 Task: Plan a virtual team-building photography contest for next month on the 12th at 1:30 PM.
Action: Mouse moved to (27, 66)
Screenshot: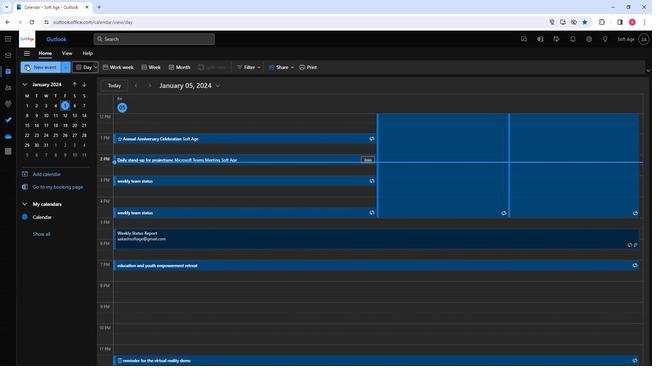 
Action: Mouse pressed left at (27, 66)
Screenshot: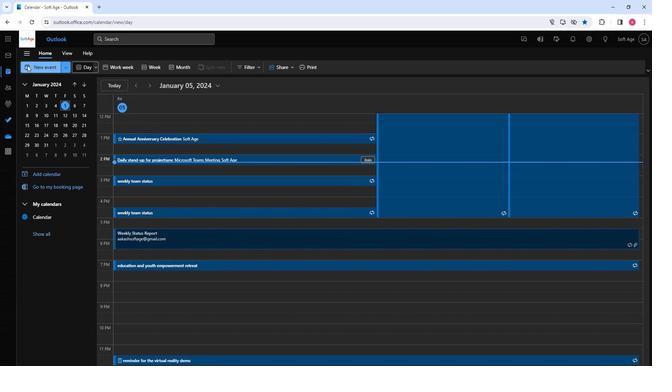 
Action: Mouse moved to (186, 126)
Screenshot: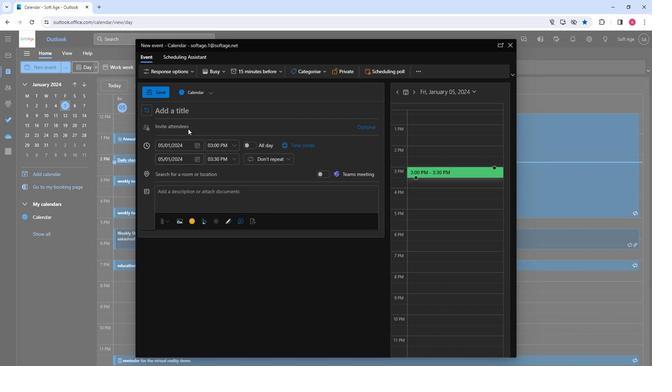 
Action: Key pressed <Key.shift>Virtual<Key.space><Key.shift>Team-<Key.shift>BUilding<Key.backspace><Key.backspace><Key.backspace><Key.backspace><Key.backspace><Key.backspace><Key.backspace>uilding<Key.space><Key.shift>Photography<Key.space><Key.shift>COnt<Key.backspace><Key.backspace><Key.backspace>ontest
Screenshot: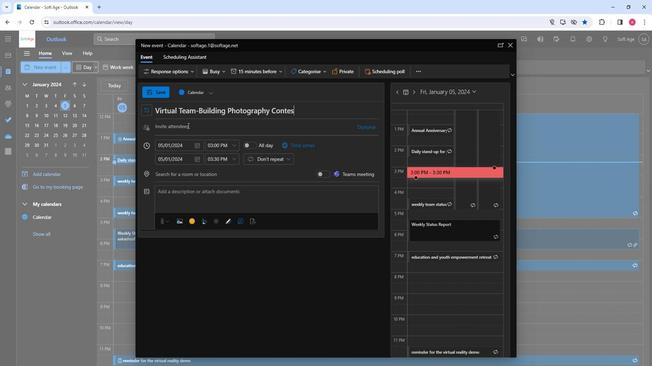 
Action: Mouse moved to (191, 124)
Screenshot: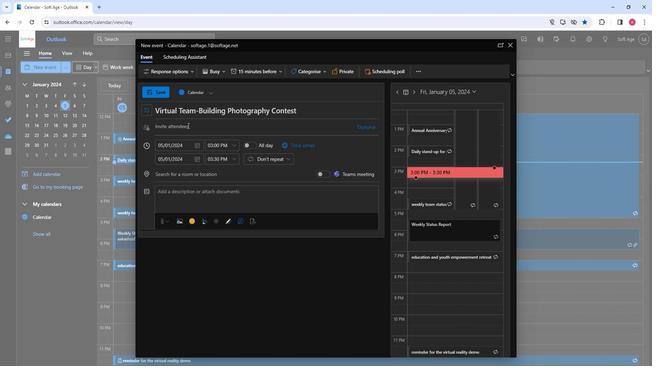 
Action: Mouse pressed left at (191, 124)
Screenshot: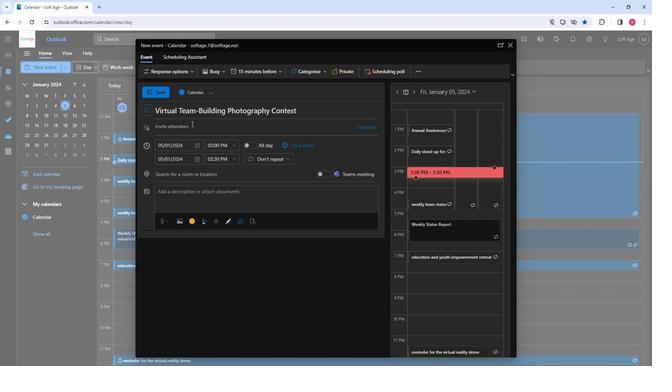 
Action: Key pressed so
Screenshot: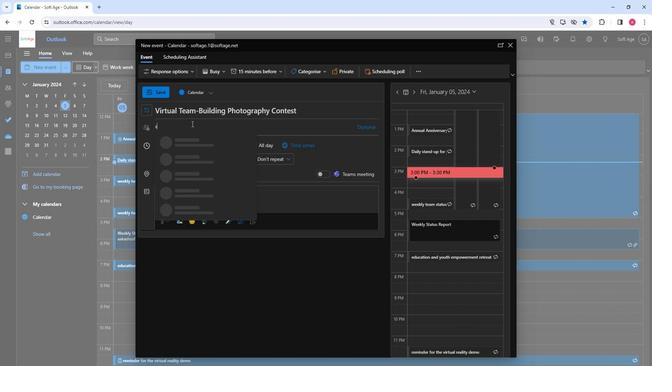
Action: Mouse moved to (184, 155)
Screenshot: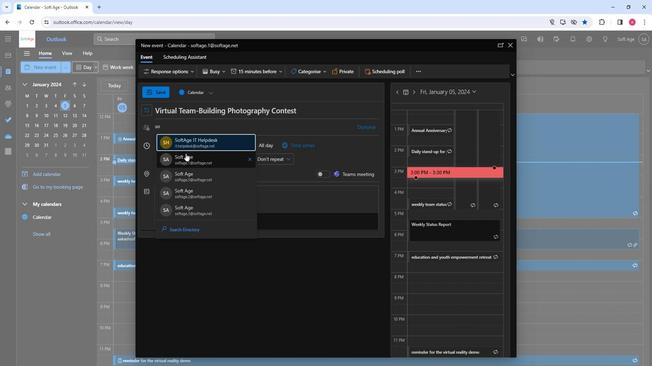 
Action: Mouse pressed left at (184, 155)
Screenshot: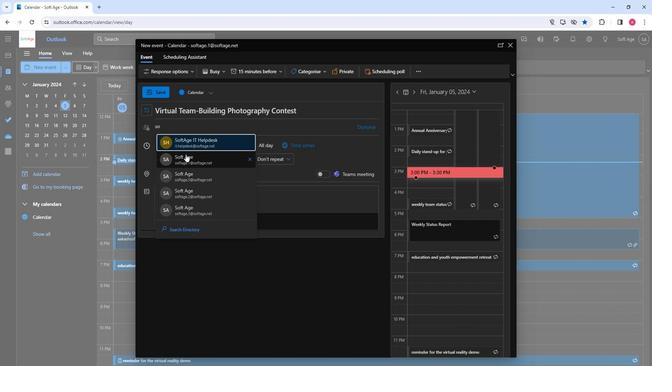 
Action: Key pressed so
Screenshot: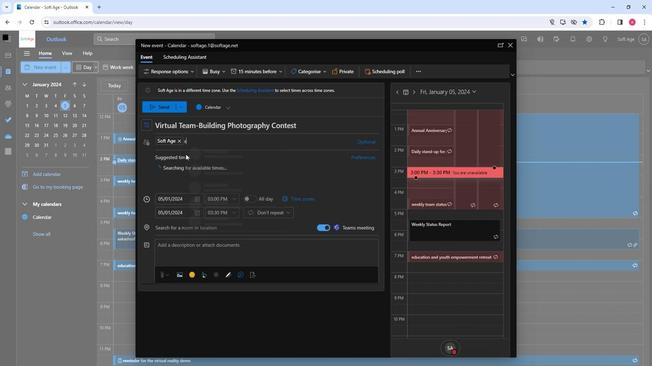 
Action: Mouse moved to (210, 186)
Screenshot: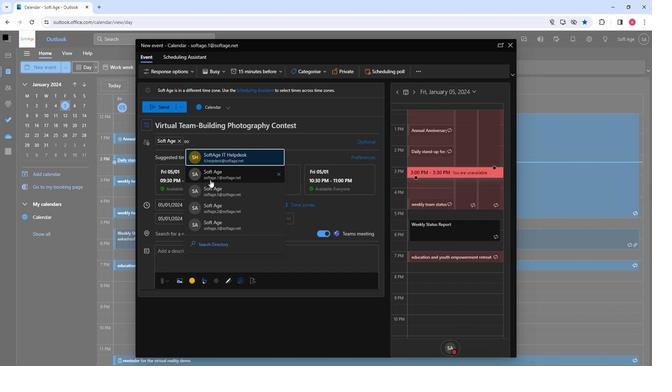 
Action: Mouse pressed left at (210, 186)
Screenshot: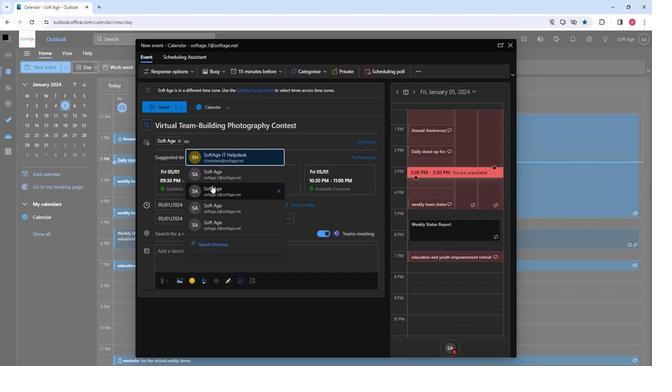 
Action: Mouse moved to (203, 187)
Screenshot: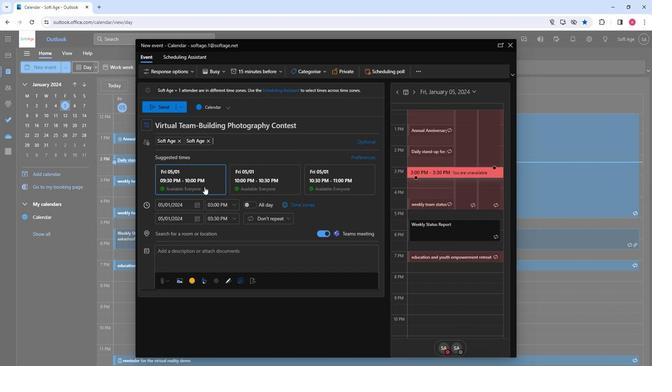 
Action: Key pressed so
Screenshot: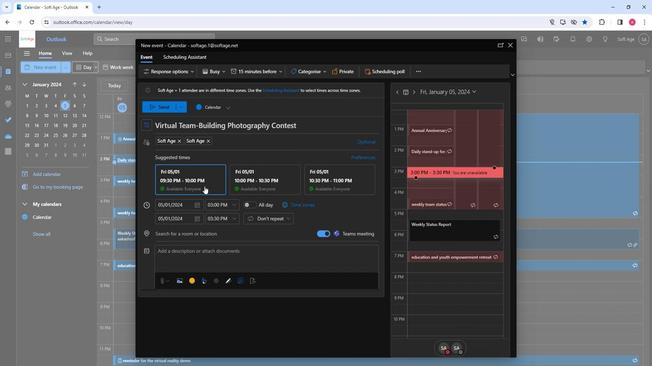 
Action: Mouse moved to (239, 220)
Screenshot: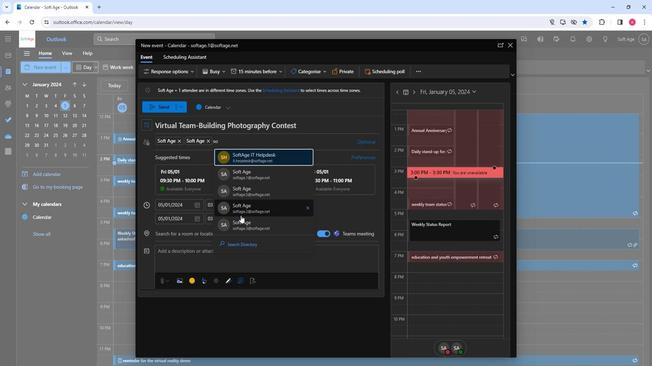 
Action: Mouse pressed left at (239, 220)
Screenshot: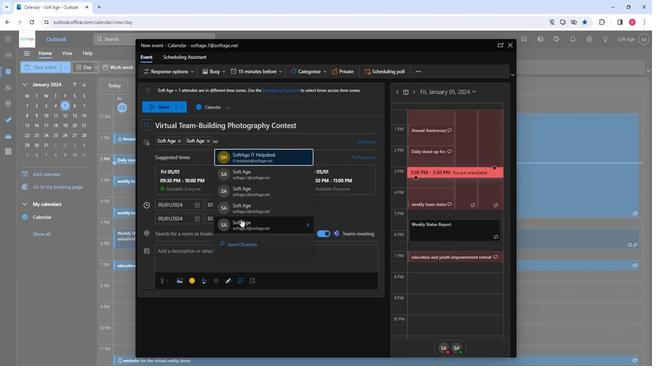
Action: Mouse moved to (198, 206)
Screenshot: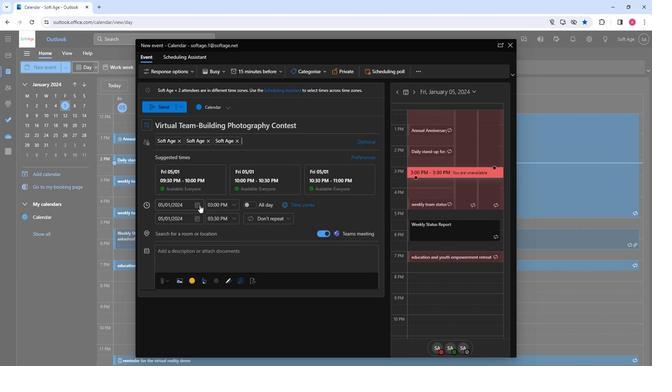 
Action: Mouse pressed left at (198, 206)
Screenshot: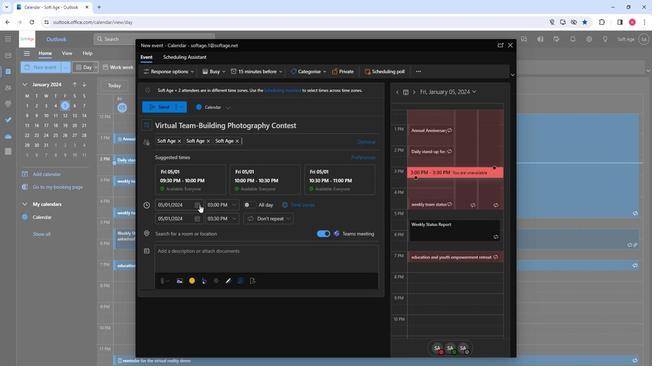 
Action: Mouse moved to (221, 220)
Screenshot: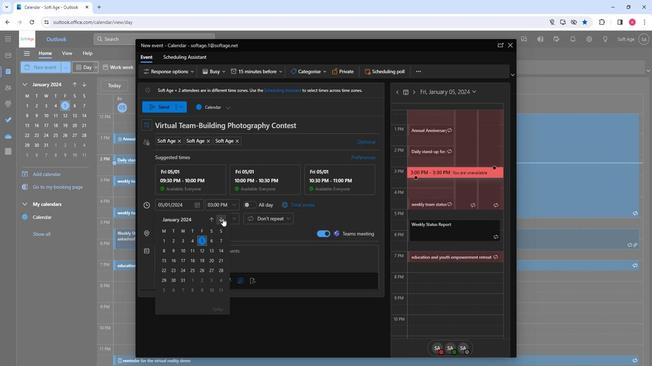 
Action: Mouse pressed left at (221, 220)
Screenshot: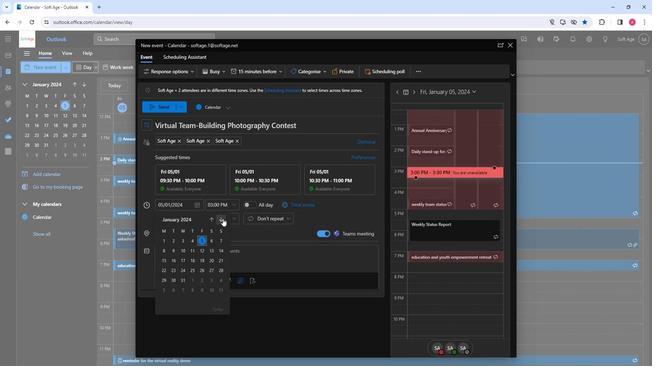 
Action: Mouse moved to (164, 262)
Screenshot: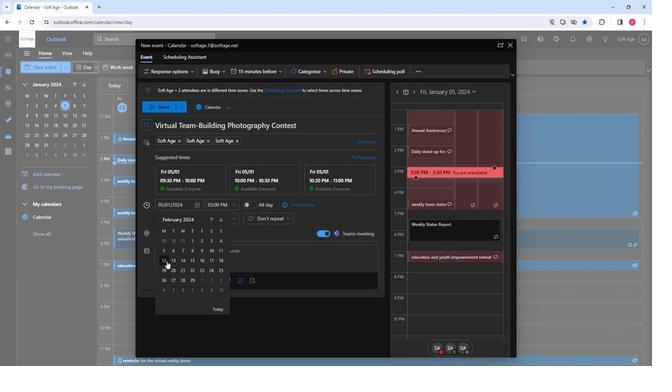
Action: Mouse pressed left at (164, 262)
Screenshot: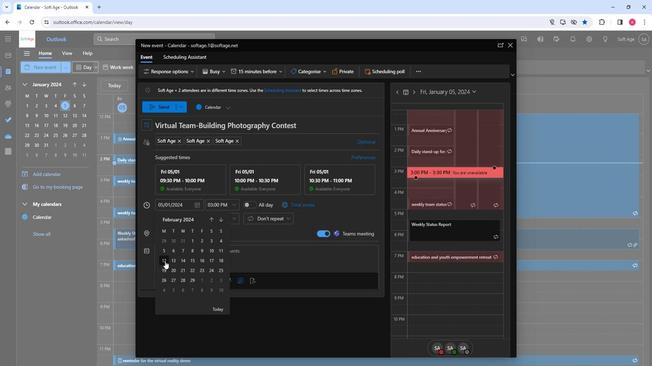 
Action: Mouse moved to (232, 201)
Screenshot: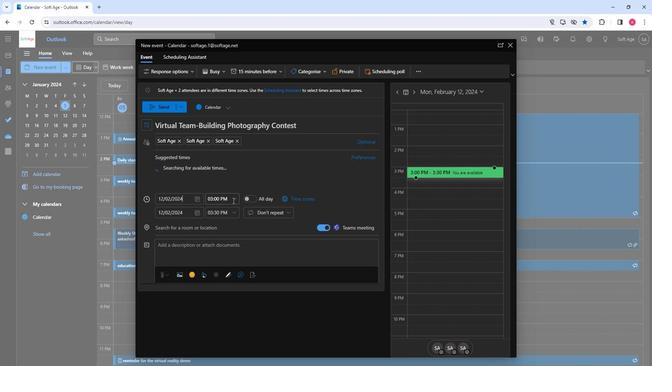 
Action: Mouse pressed left at (232, 201)
Screenshot: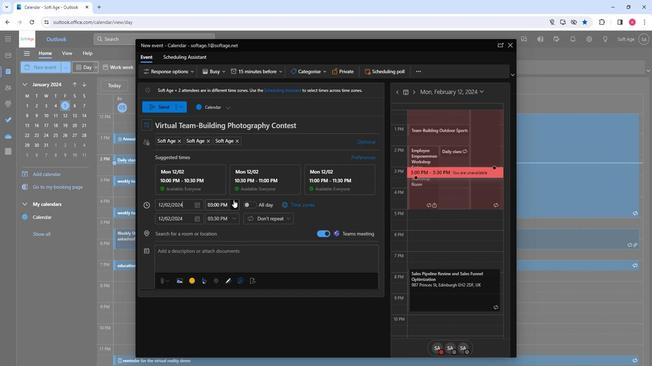
Action: Mouse moved to (225, 217)
Screenshot: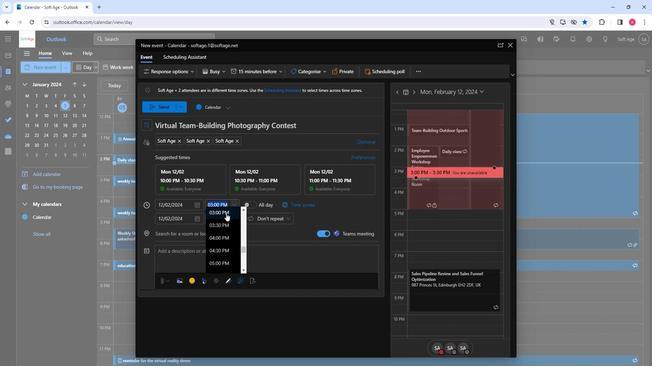 
Action: Mouse scrolled (225, 216) with delta (0, 0)
Screenshot: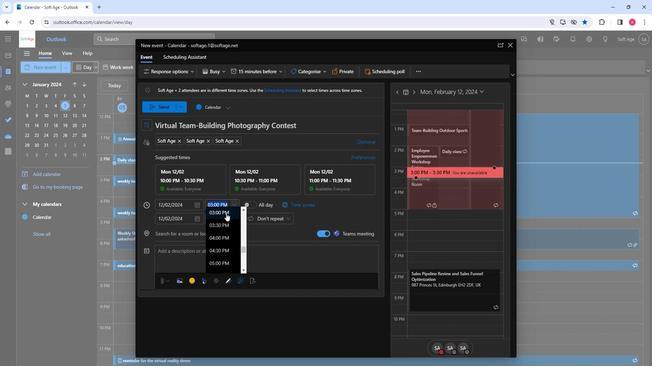 
Action: Mouse moved to (222, 241)
Screenshot: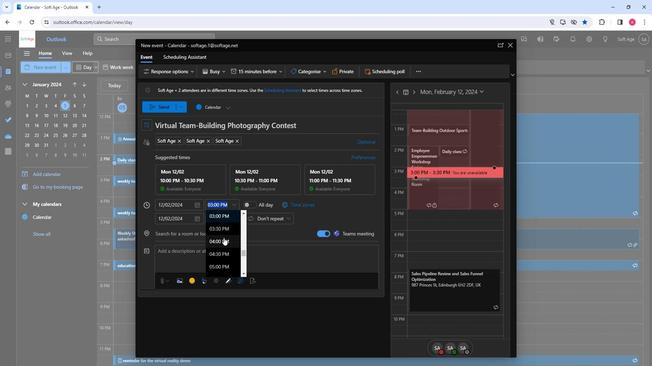 
Action: Mouse scrolled (222, 240) with delta (0, 0)
Screenshot: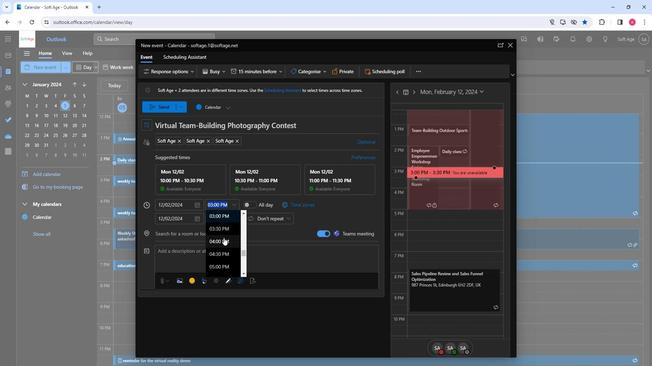 
Action: Mouse moved to (222, 241)
Screenshot: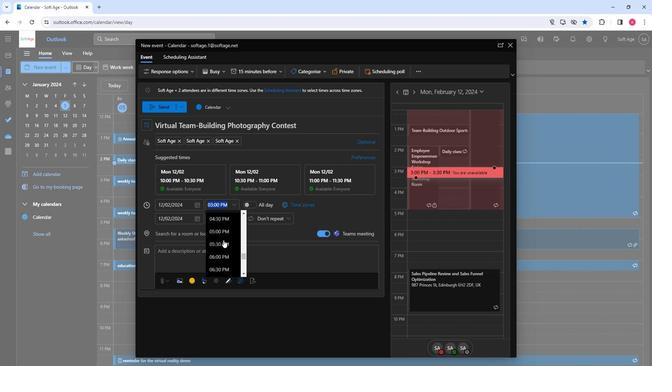 
Action: Mouse scrolled (222, 240) with delta (0, 0)
Screenshot: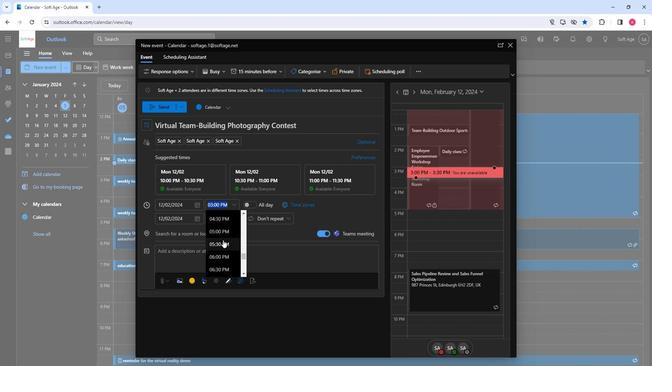
Action: Mouse moved to (221, 240)
Screenshot: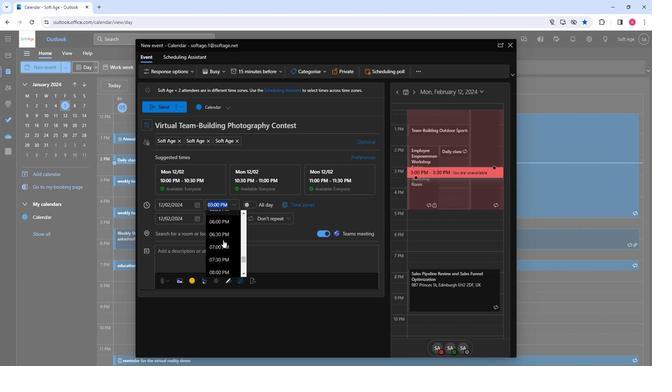 
Action: Mouse scrolled (221, 240) with delta (0, 0)
Screenshot: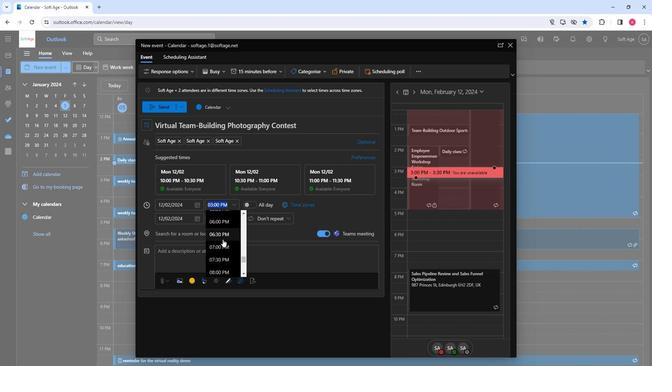 
Action: Mouse scrolled (221, 240) with delta (0, 0)
Screenshot: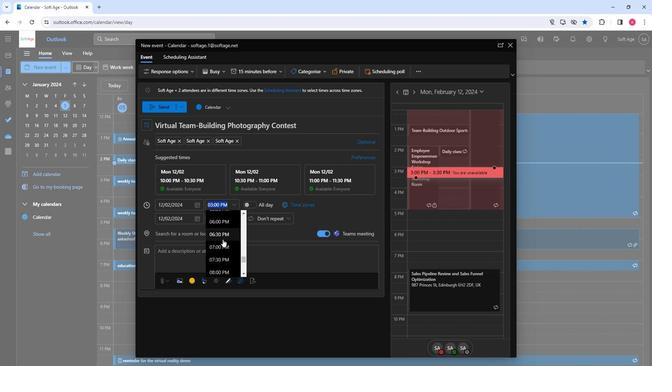 
Action: Mouse scrolled (221, 240) with delta (0, 0)
Screenshot: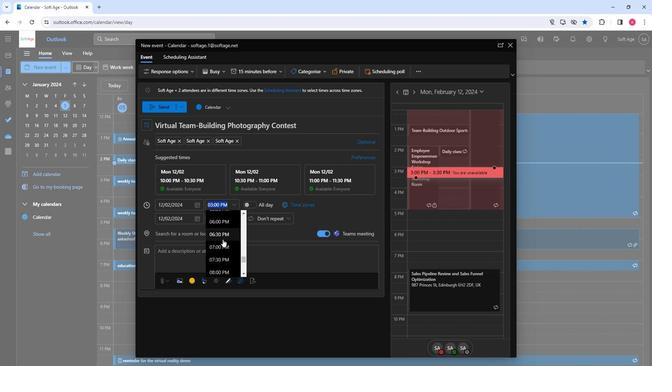 
Action: Mouse scrolled (221, 240) with delta (0, 0)
Screenshot: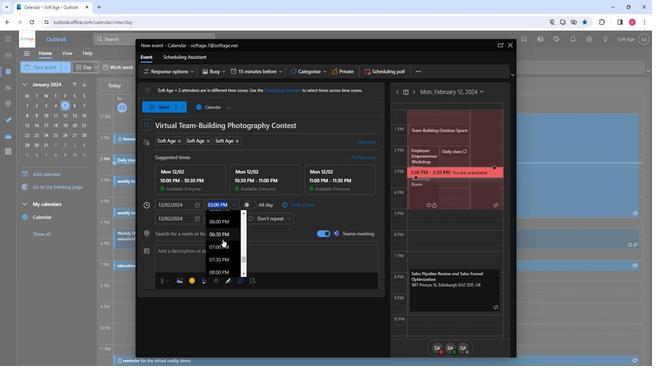 
Action: Mouse scrolled (221, 240) with delta (0, 0)
Screenshot: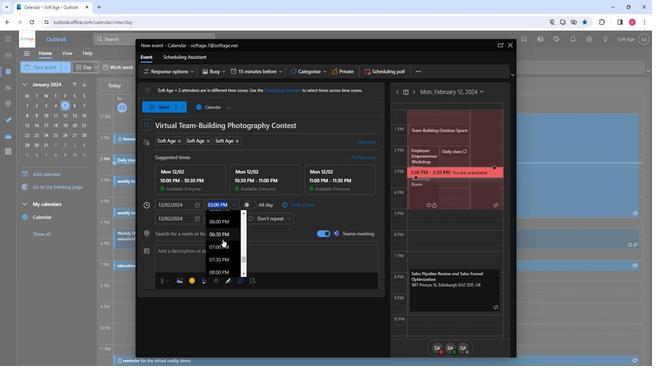 
Action: Mouse scrolled (221, 240) with delta (0, 0)
Screenshot: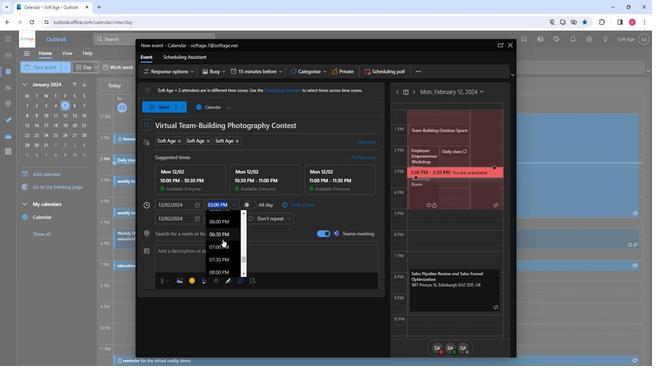 
Action: Mouse scrolled (221, 240) with delta (0, 0)
Screenshot: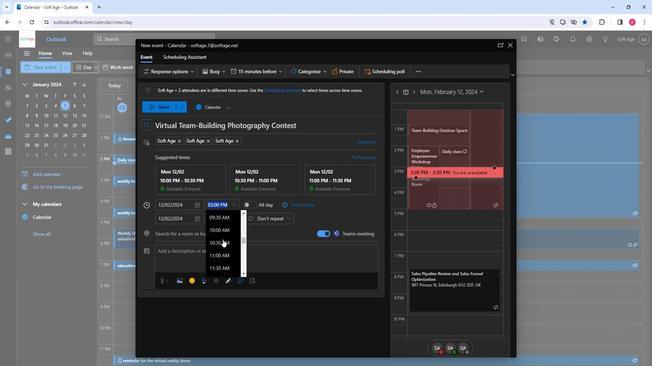 
Action: Mouse moved to (220, 237)
Screenshot: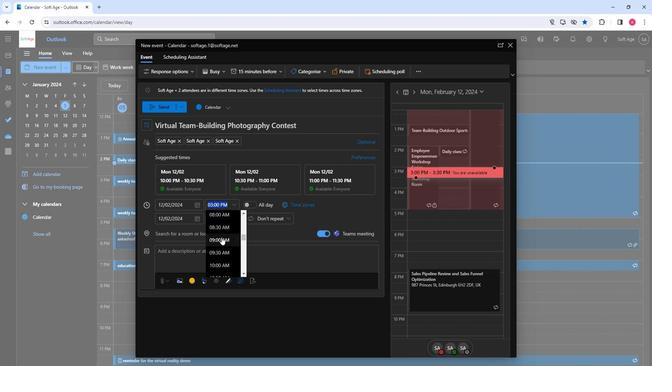 
Action: Mouse scrolled (220, 237) with delta (0, 0)
Screenshot: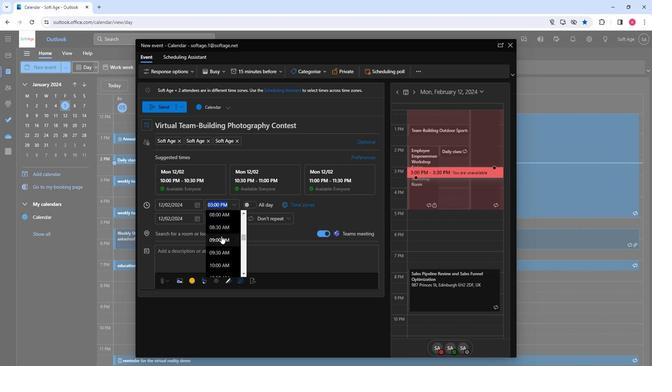 
Action: Mouse scrolled (220, 237) with delta (0, 0)
Screenshot: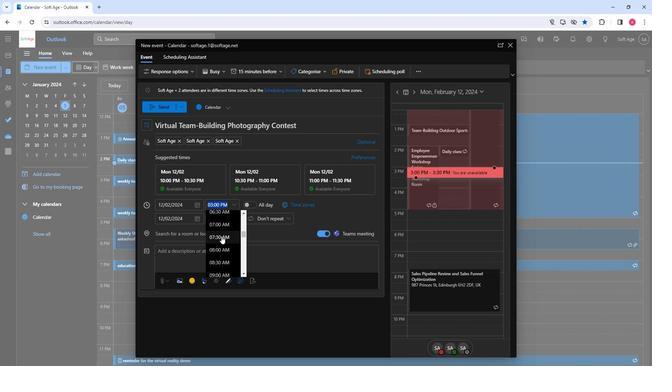 
Action: Mouse moved to (220, 237)
Screenshot: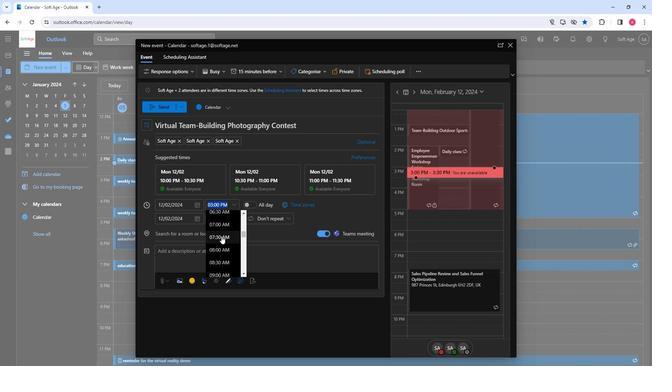 
Action: Mouse scrolled (220, 236) with delta (0, 0)
Screenshot: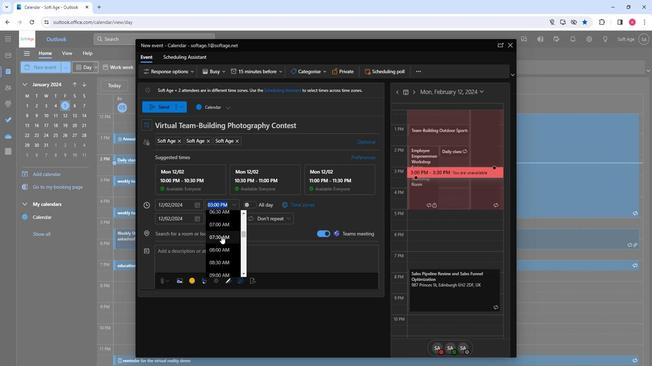 
Action: Mouse scrolled (220, 236) with delta (0, 0)
Screenshot: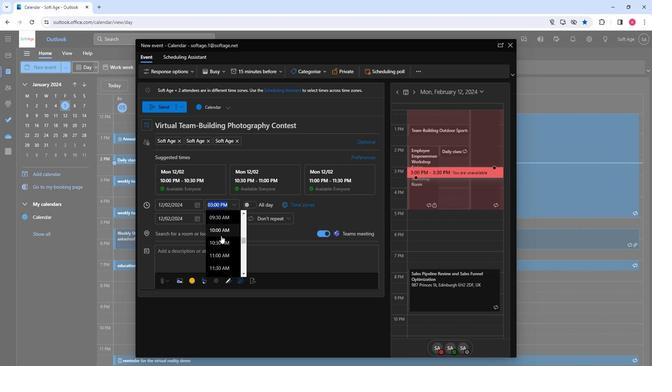 
Action: Mouse scrolled (220, 236) with delta (0, 0)
Screenshot: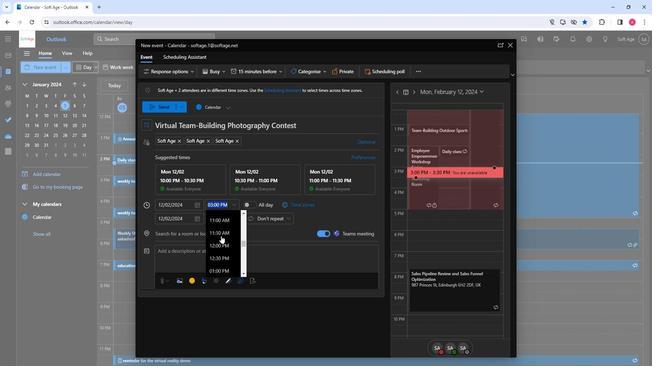 
Action: Mouse scrolled (220, 236) with delta (0, 0)
Screenshot: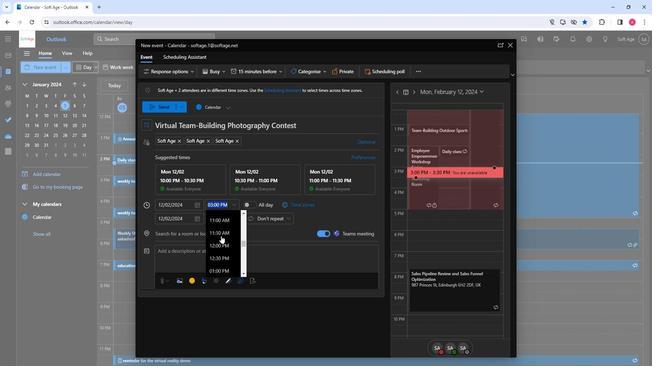 
Action: Mouse moved to (220, 214)
Screenshot: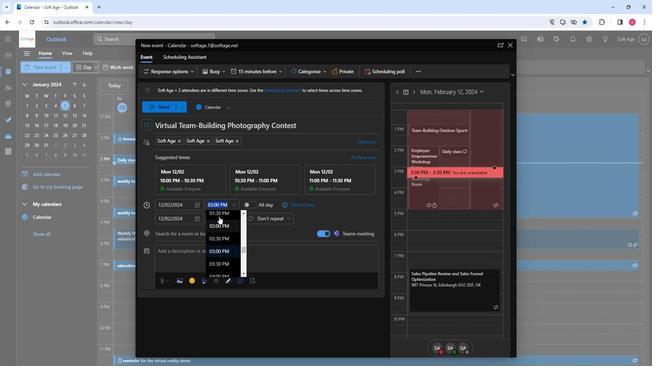 
Action: Mouse pressed left at (220, 214)
Screenshot: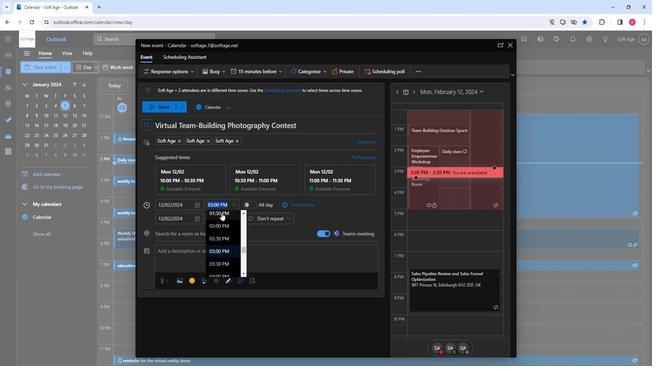 
Action: Mouse moved to (195, 239)
Screenshot: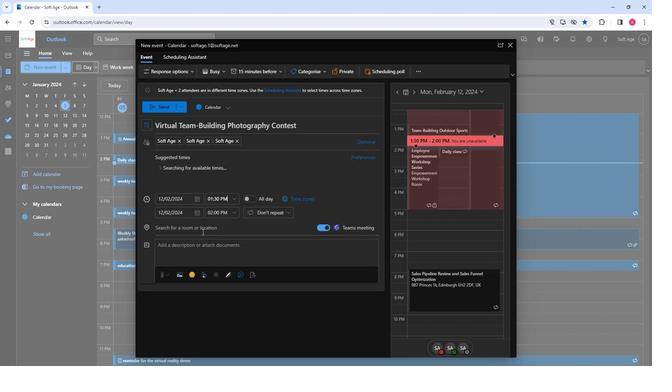 
Action: Mouse pressed left at (195, 239)
Screenshot: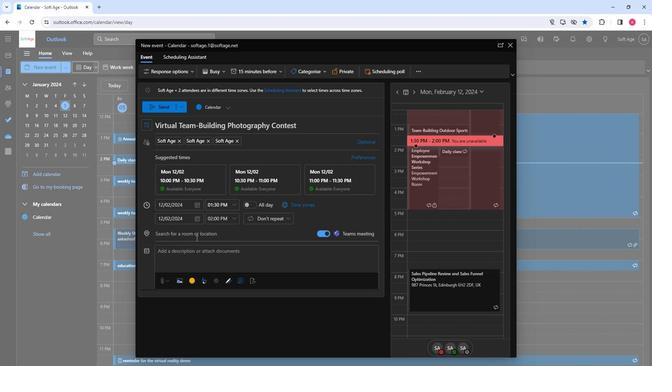 
Action: Mouse moved to (182, 330)
Screenshot: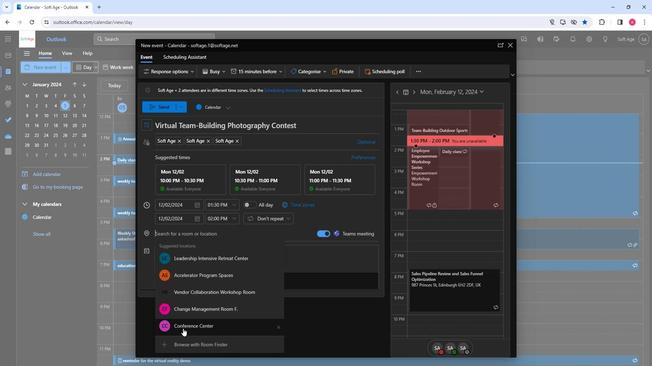 
Action: Mouse pressed left at (182, 330)
Screenshot: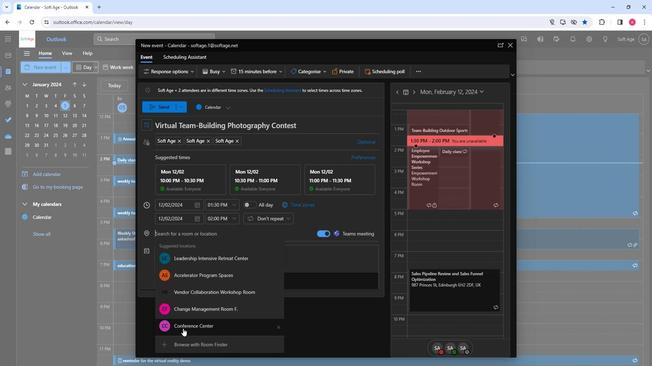 
Action: Mouse moved to (200, 258)
Screenshot: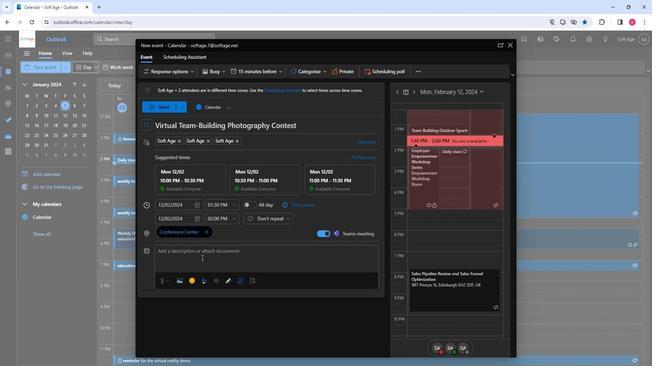 
Action: Mouse pressed left at (200, 258)
Screenshot: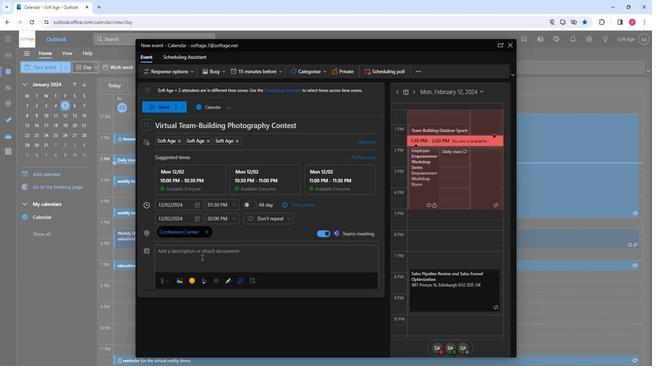 
Action: Key pressed <Key.shift>Capture<Key.space>the<Key.space>spirit<Key.space>of<Key.space>unity<Key.space>in<Key.space>our<Key.space>virtual<Key.space>team-building<Key.space>photography<Key.space>contest<Key.space>next<Key.space>month<Key.shift>!<Key.space><Key.shift>Ignite<Key.space>creativity,<Key.space>foster<Key.space>connection,<Key.space>and<Key.space>celebrate<Key.space>diverse<Key.space>perspectives<Key.space>through<Key.space>an<Key.space>engaging<Key.space>and<Key.space>visually<Key.space>inspiring<Key.space>online<Key.space>competition.
Screenshot: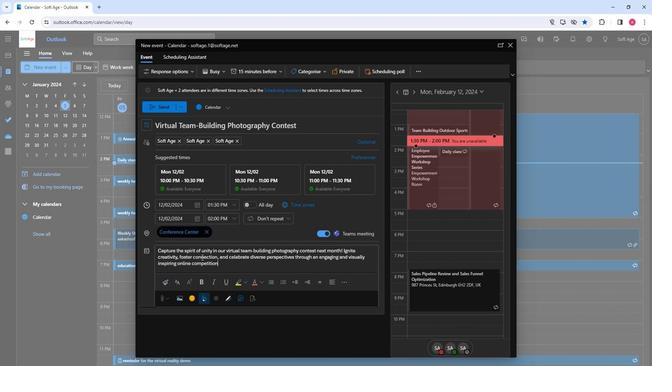 
Action: Mouse moved to (236, 256)
Screenshot: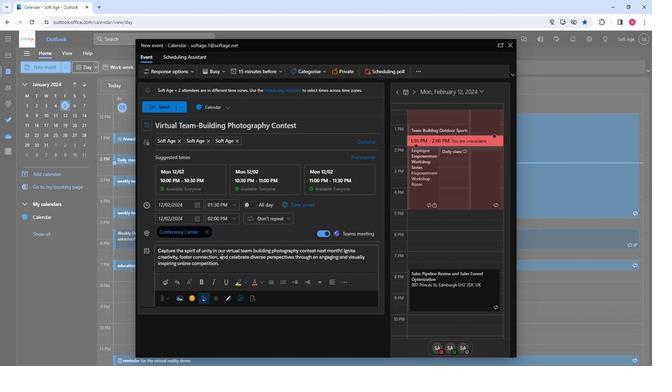 
Action: Mouse pressed left at (236, 256)
Screenshot: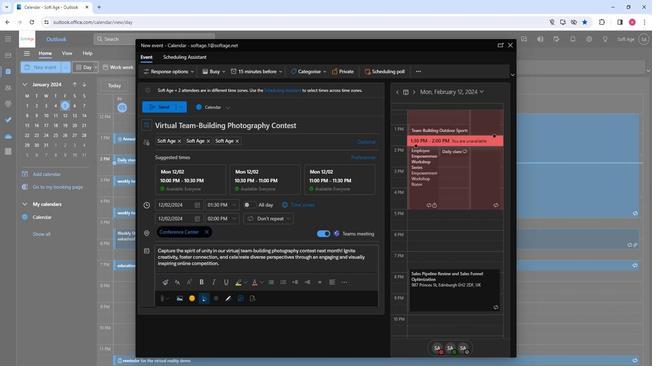 
Action: Mouse pressed left at (236, 256)
Screenshot: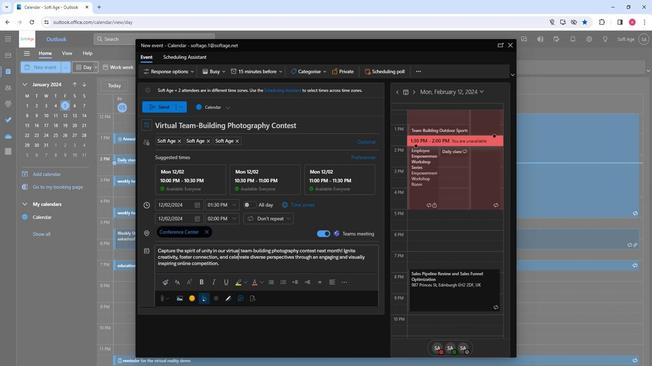 
Action: Mouse moved to (236, 256)
Screenshot: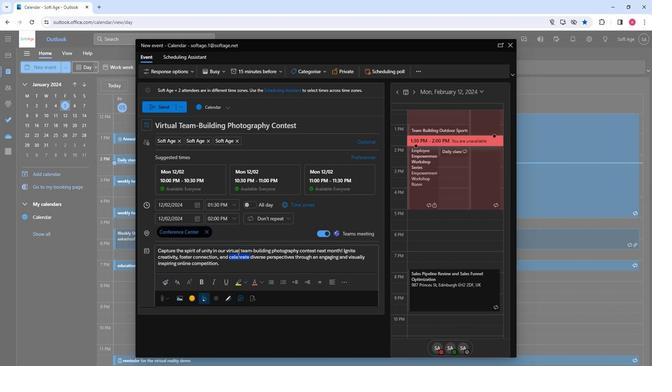 
Action: Mouse pressed left at (236, 256)
Screenshot: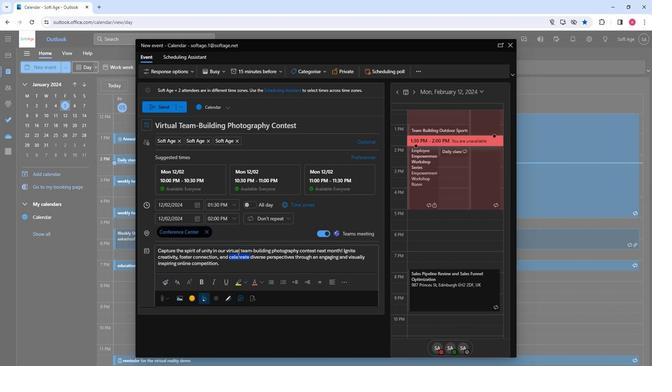 
Action: Mouse moved to (175, 284)
Screenshot: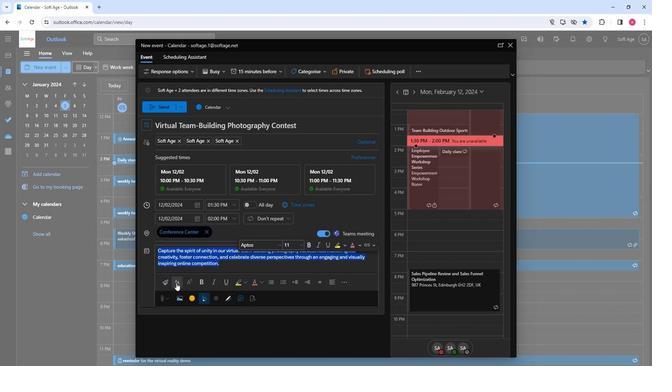 
Action: Mouse pressed left at (175, 284)
Screenshot: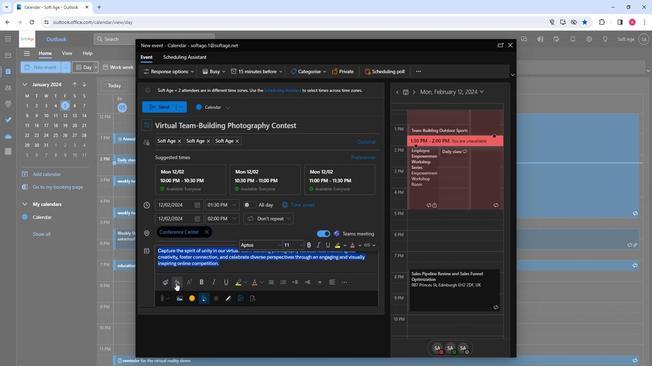 
Action: Mouse moved to (208, 244)
Screenshot: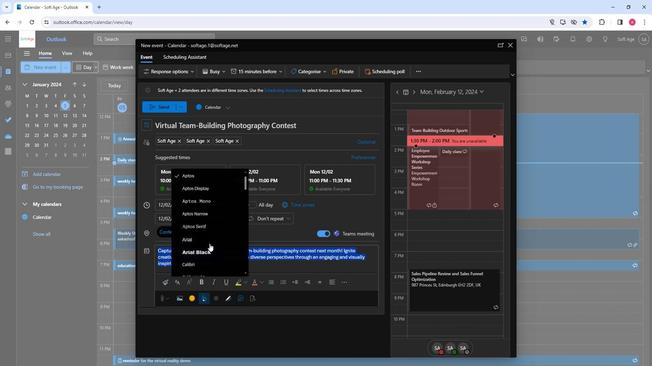 
Action: Mouse scrolled (208, 244) with delta (0, 0)
Screenshot: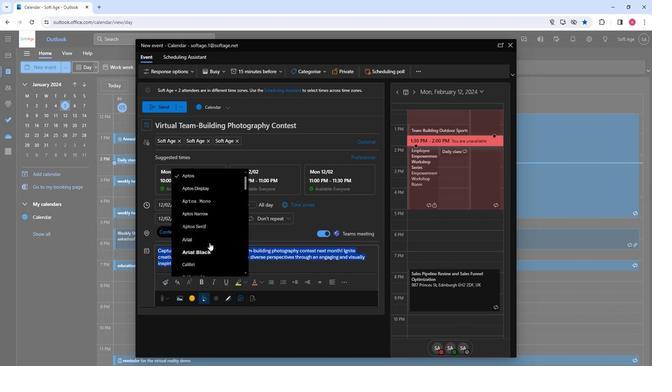 
Action: Mouse scrolled (208, 244) with delta (0, 0)
Screenshot: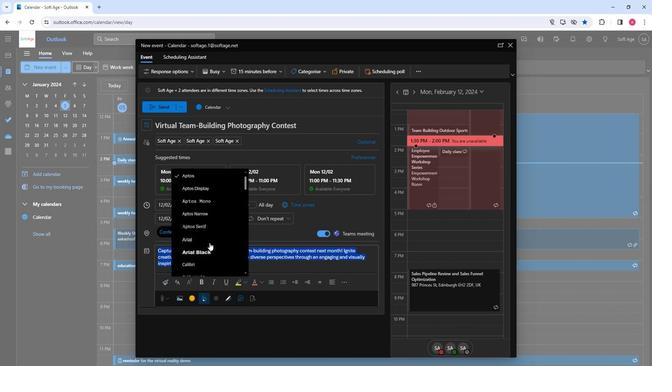 
Action: Mouse scrolled (208, 244) with delta (0, 0)
Screenshot: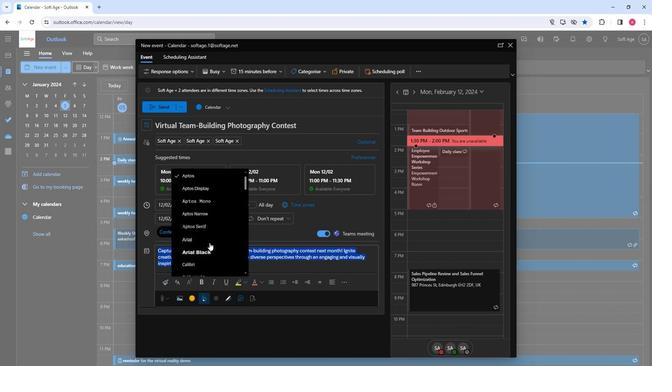 
Action: Mouse moved to (198, 248)
Screenshot: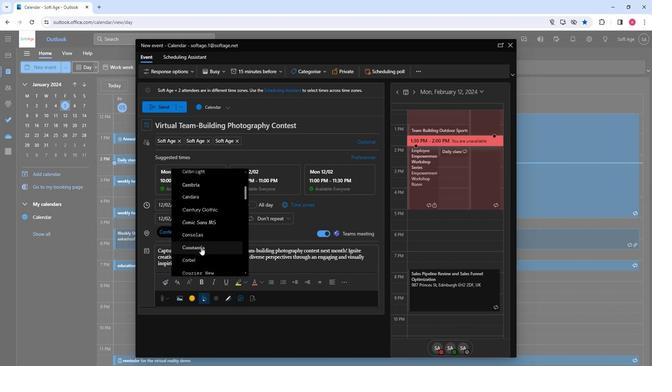 
Action: Mouse pressed left at (198, 248)
Screenshot: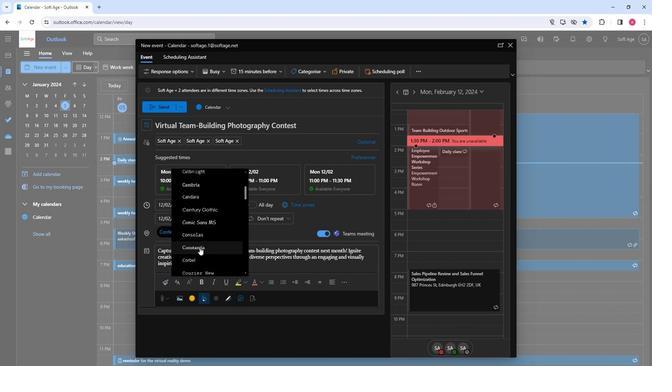 
Action: Mouse moved to (210, 281)
Screenshot: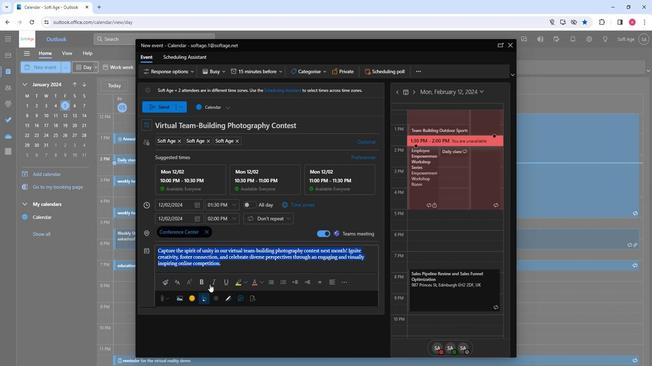 
Action: Mouse pressed left at (210, 281)
Screenshot: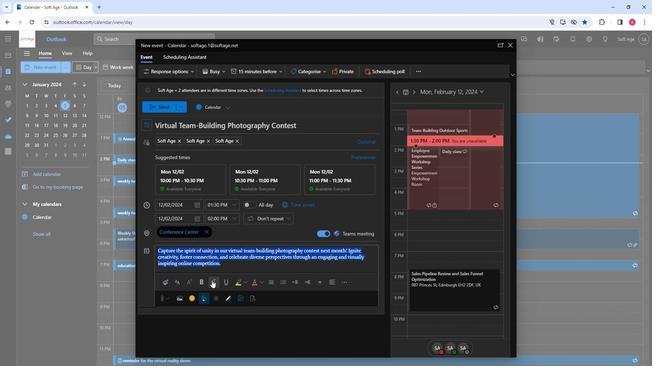 
Action: Mouse moved to (244, 282)
Screenshot: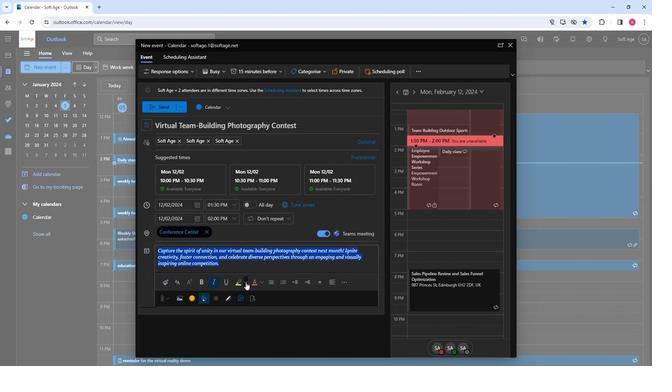 
Action: Mouse pressed left at (244, 282)
Screenshot: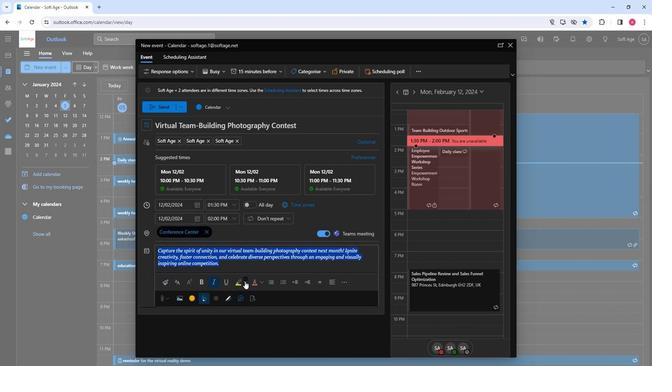 
Action: Mouse moved to (248, 298)
Screenshot: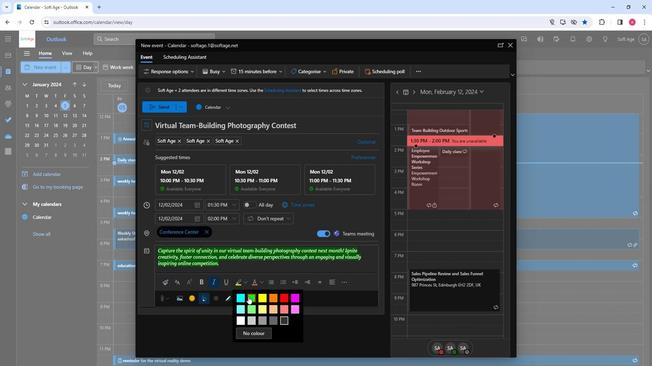 
Action: Mouse pressed left at (248, 298)
Screenshot: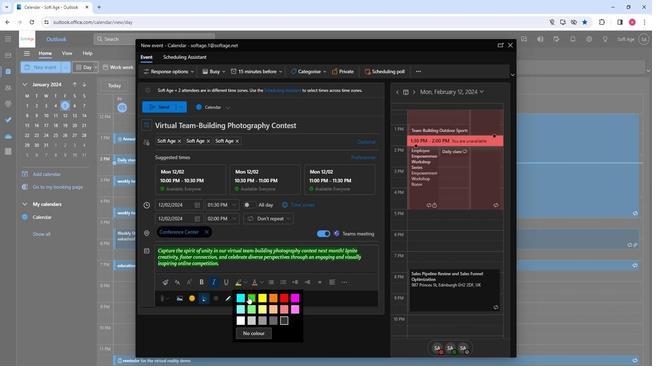 
Action: Mouse moved to (307, 283)
Screenshot: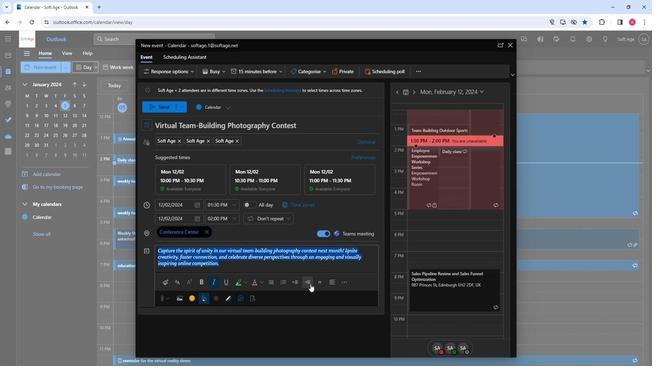 
Action: Mouse pressed left at (307, 283)
Screenshot: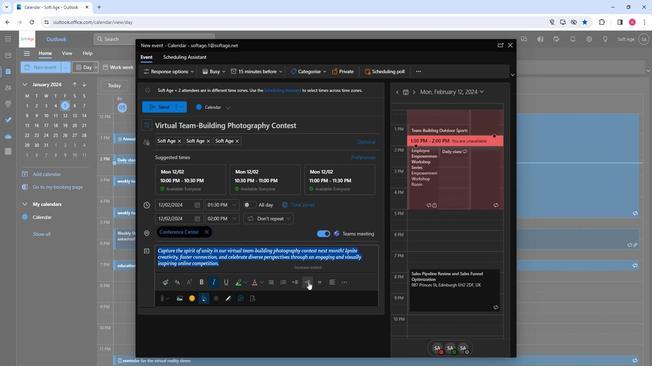 
Action: Mouse moved to (285, 268)
Screenshot: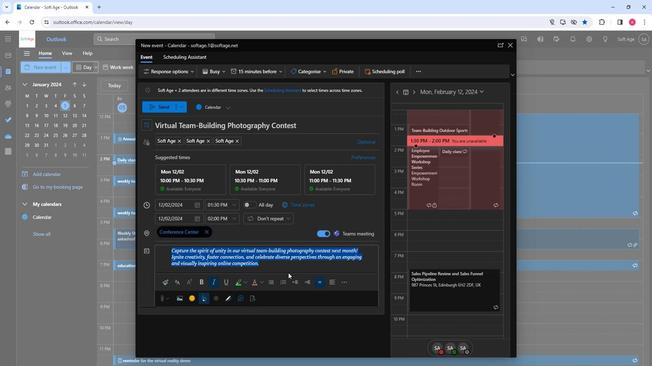 
Action: Mouse pressed left at (285, 268)
Screenshot: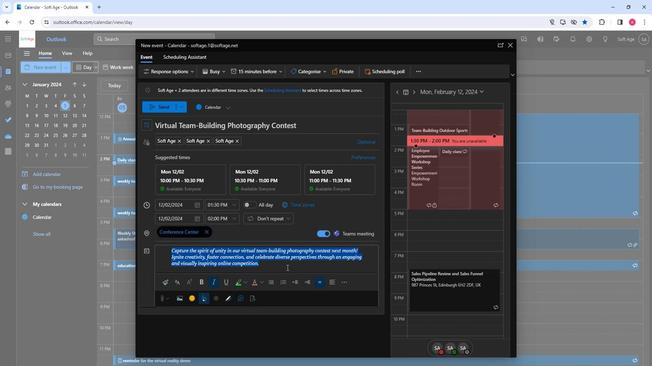 
Action: Mouse moved to (166, 108)
Screenshot: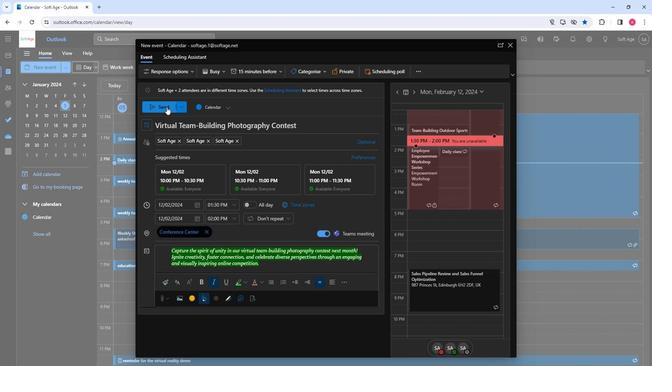 
Action: Mouse pressed left at (166, 108)
Screenshot: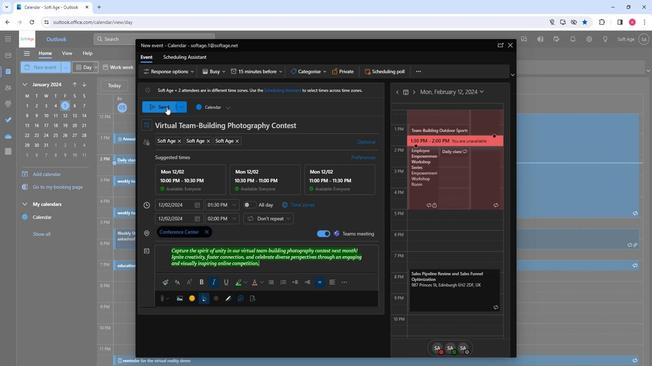 
Action: Mouse moved to (275, 287)
Screenshot: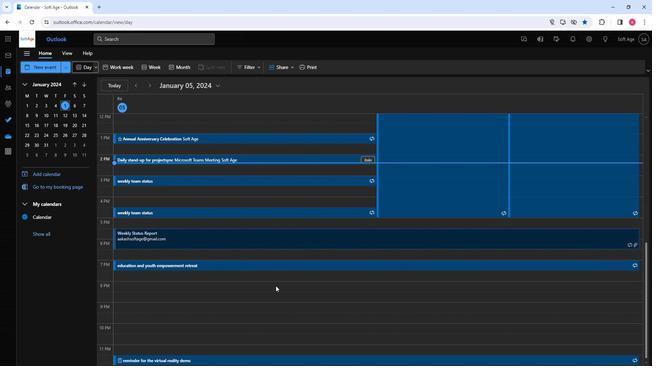
